Task: Use the audio channel remapper to remap the "Rear left" to "Left".
Action: Mouse moved to (111, 17)
Screenshot: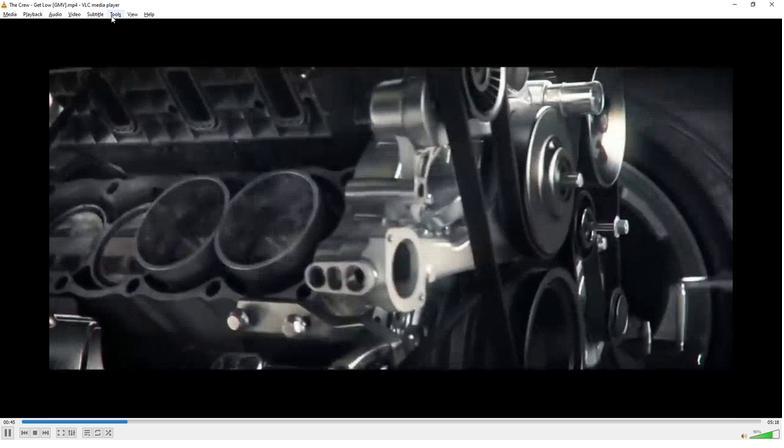 
Action: Mouse pressed left at (111, 17)
Screenshot: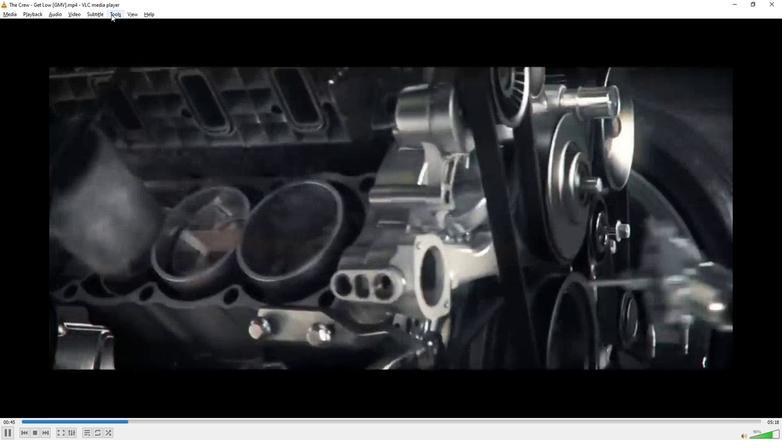 
Action: Mouse moved to (127, 110)
Screenshot: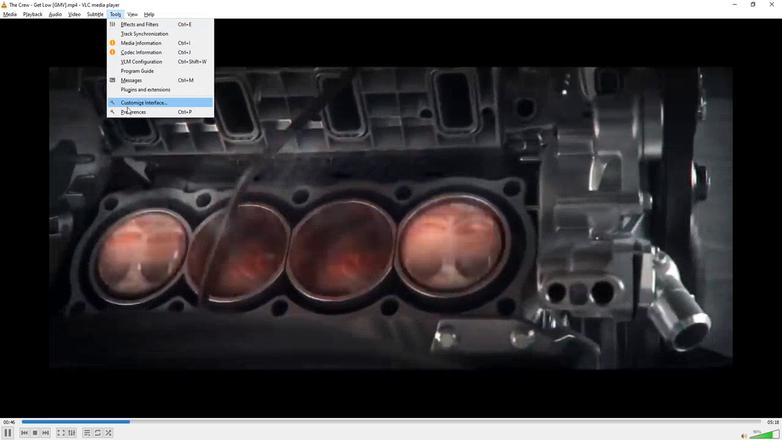 
Action: Mouse pressed left at (127, 110)
Screenshot: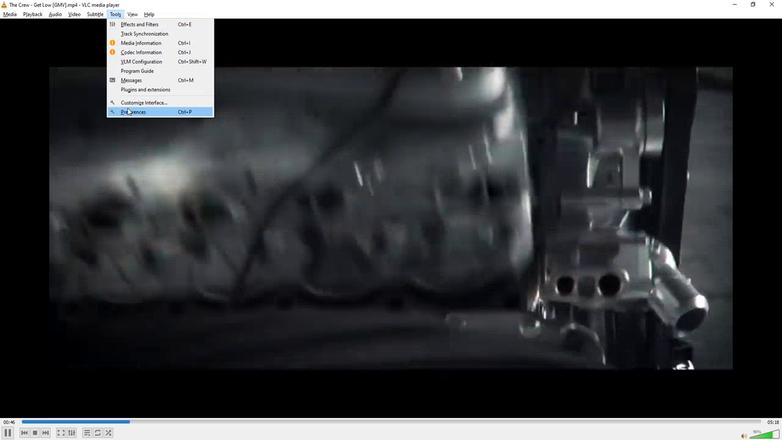 
Action: Mouse moved to (225, 330)
Screenshot: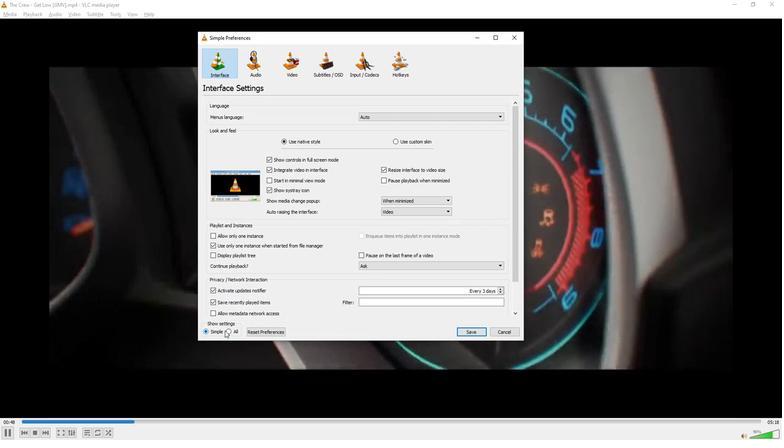 
Action: Mouse pressed left at (225, 330)
Screenshot: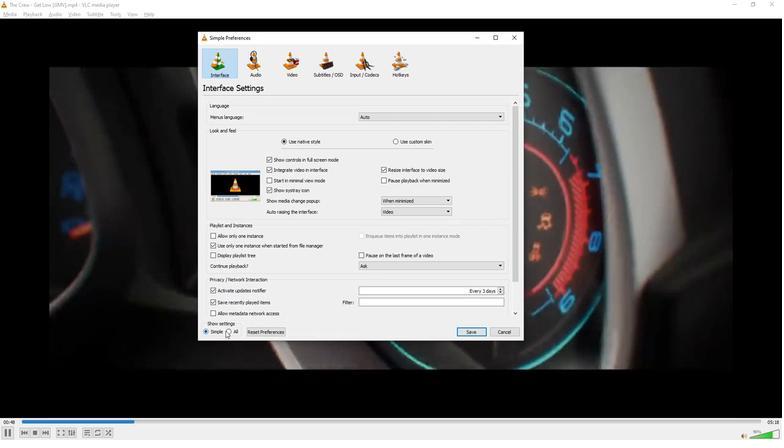 
Action: Mouse moved to (229, 333)
Screenshot: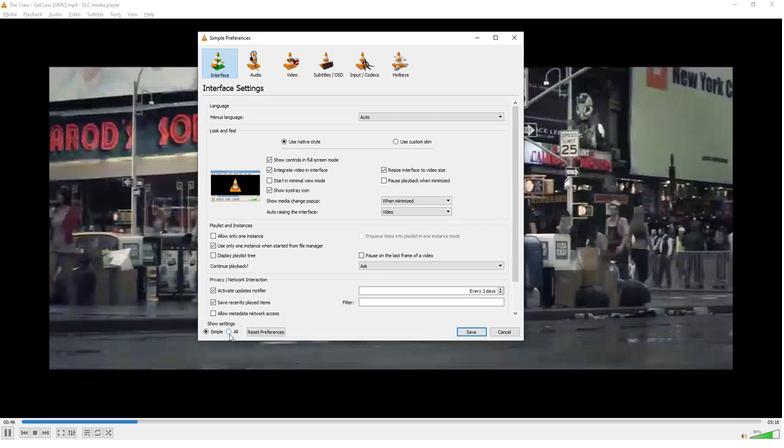 
Action: Mouse pressed left at (229, 333)
Screenshot: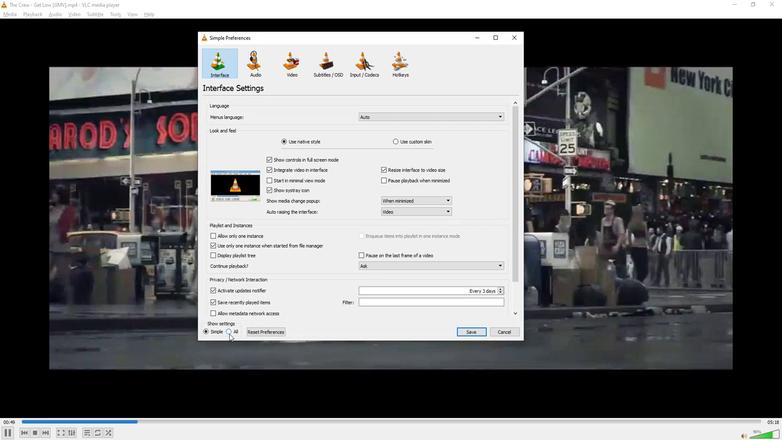 
Action: Mouse moved to (218, 152)
Screenshot: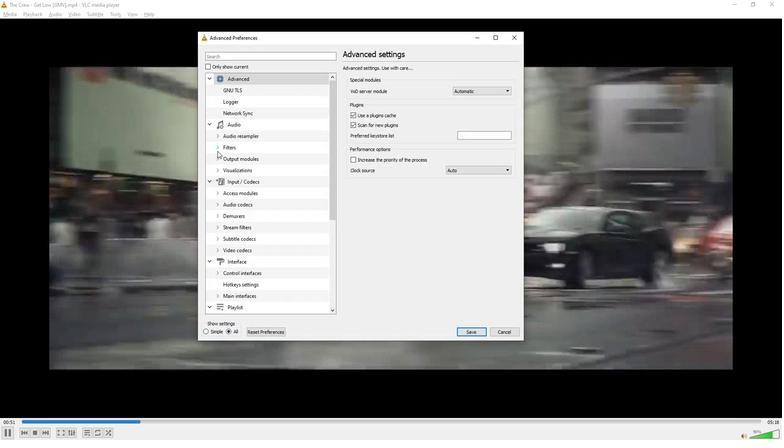 
Action: Mouse pressed left at (218, 152)
Screenshot: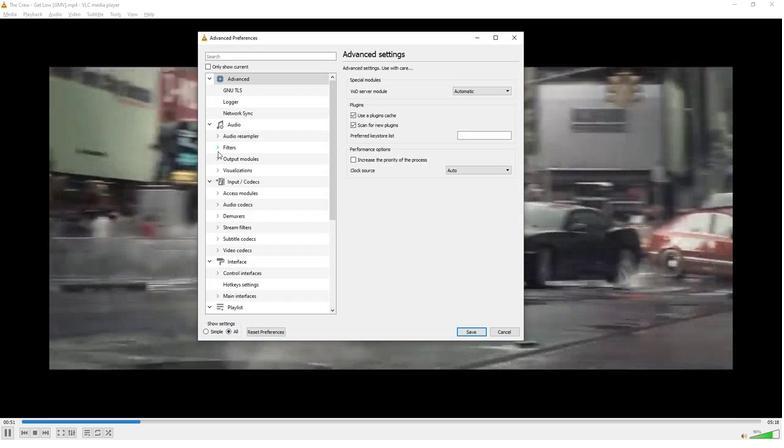 
Action: Mouse moved to (246, 263)
Screenshot: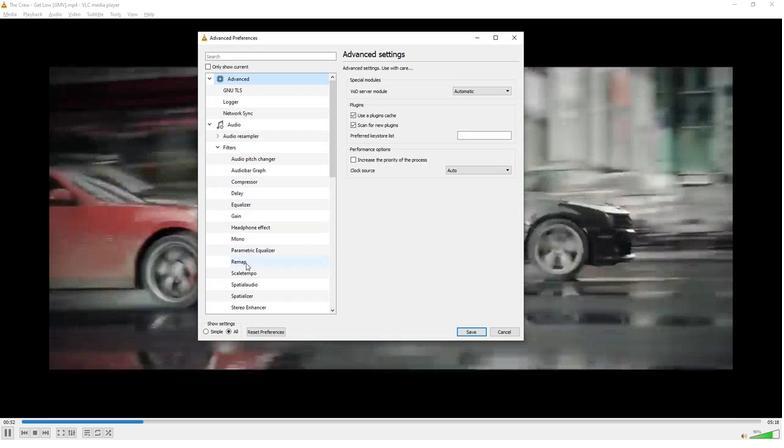 
Action: Mouse pressed left at (246, 263)
Screenshot: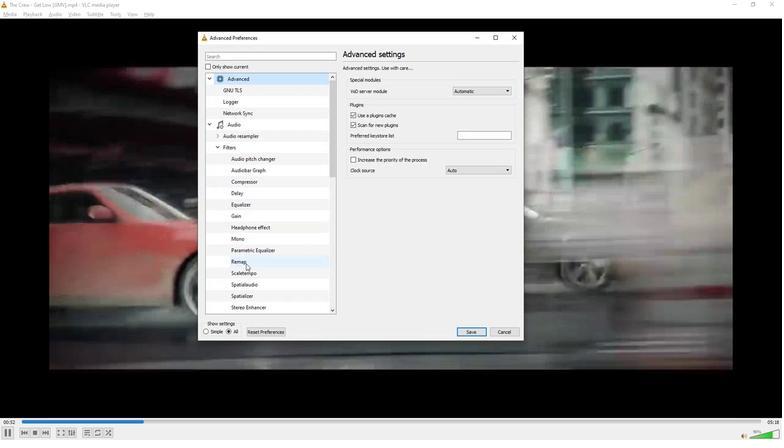 
Action: Mouse moved to (474, 116)
Screenshot: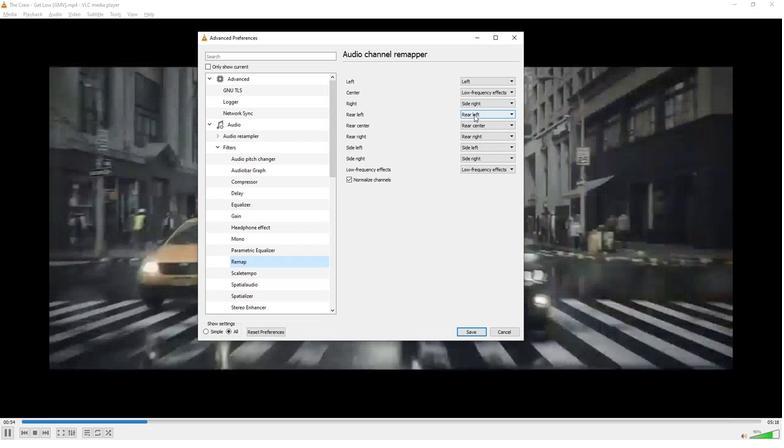 
Action: Mouse pressed left at (474, 116)
Screenshot: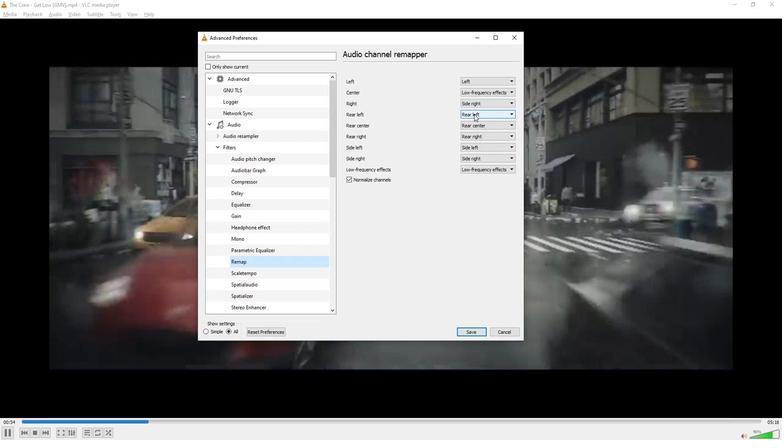 
Action: Mouse moved to (471, 123)
Screenshot: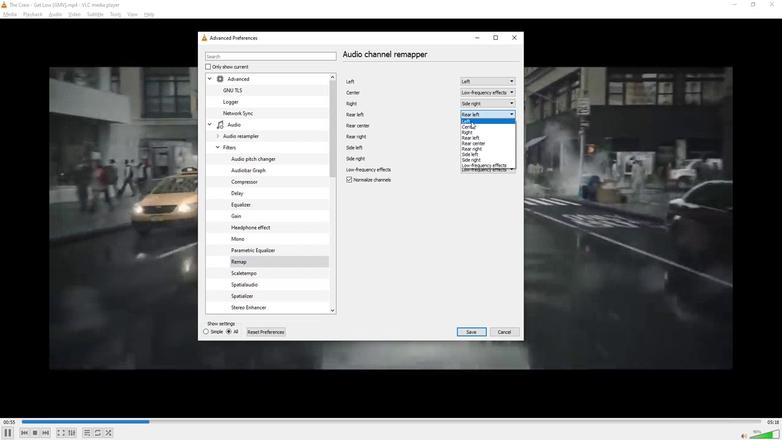 
Action: Mouse pressed left at (471, 123)
Screenshot: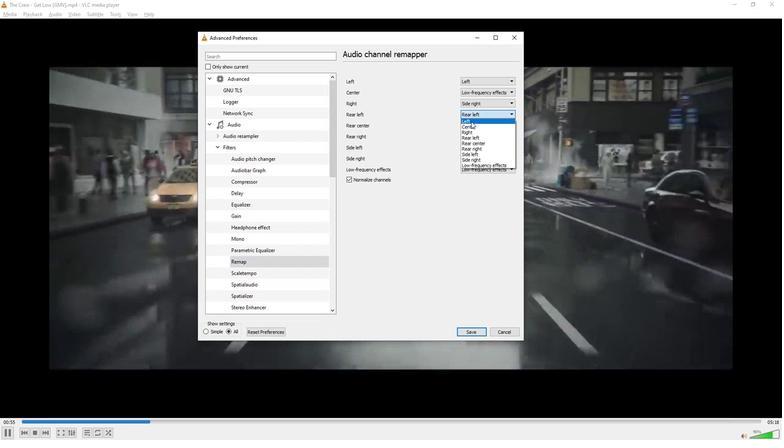 
Action: Mouse moved to (450, 187)
Screenshot: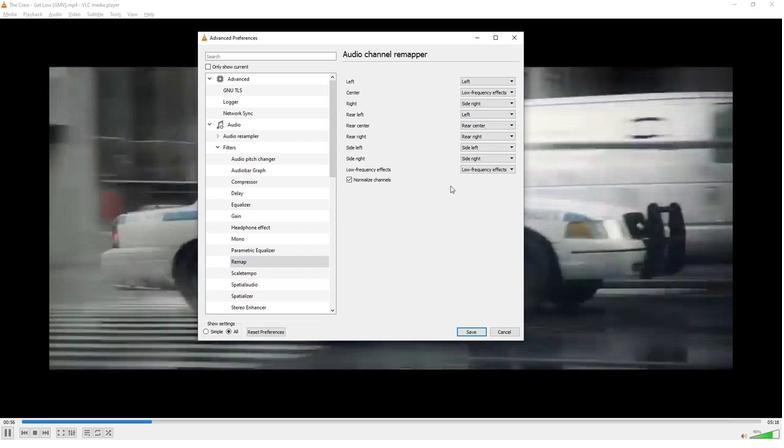 
